 Task: Create a rule from the Routing list, Task moved to a section -> Set Priority in the project AgileGuru , set the section as To-Do and set the priority of the task as  High
Action: Mouse moved to (1052, 97)
Screenshot: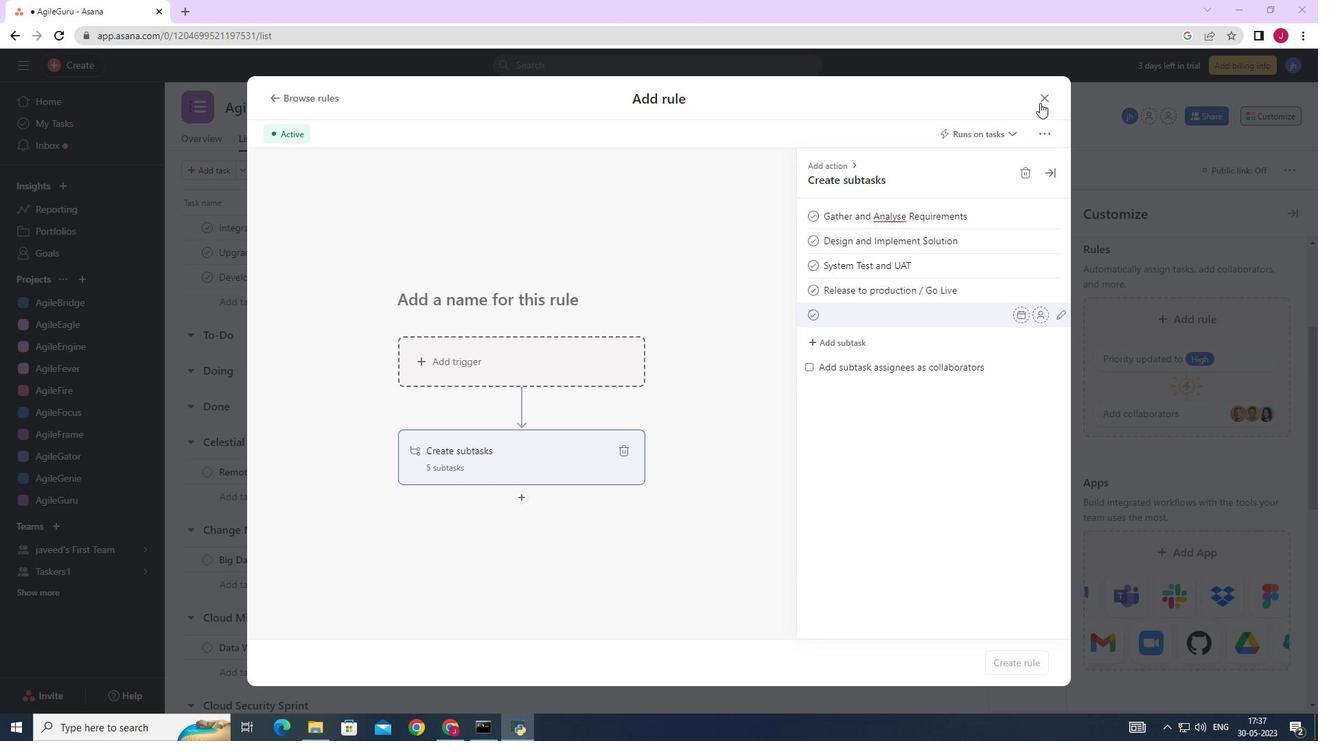 
Action: Mouse pressed left at (1052, 97)
Screenshot: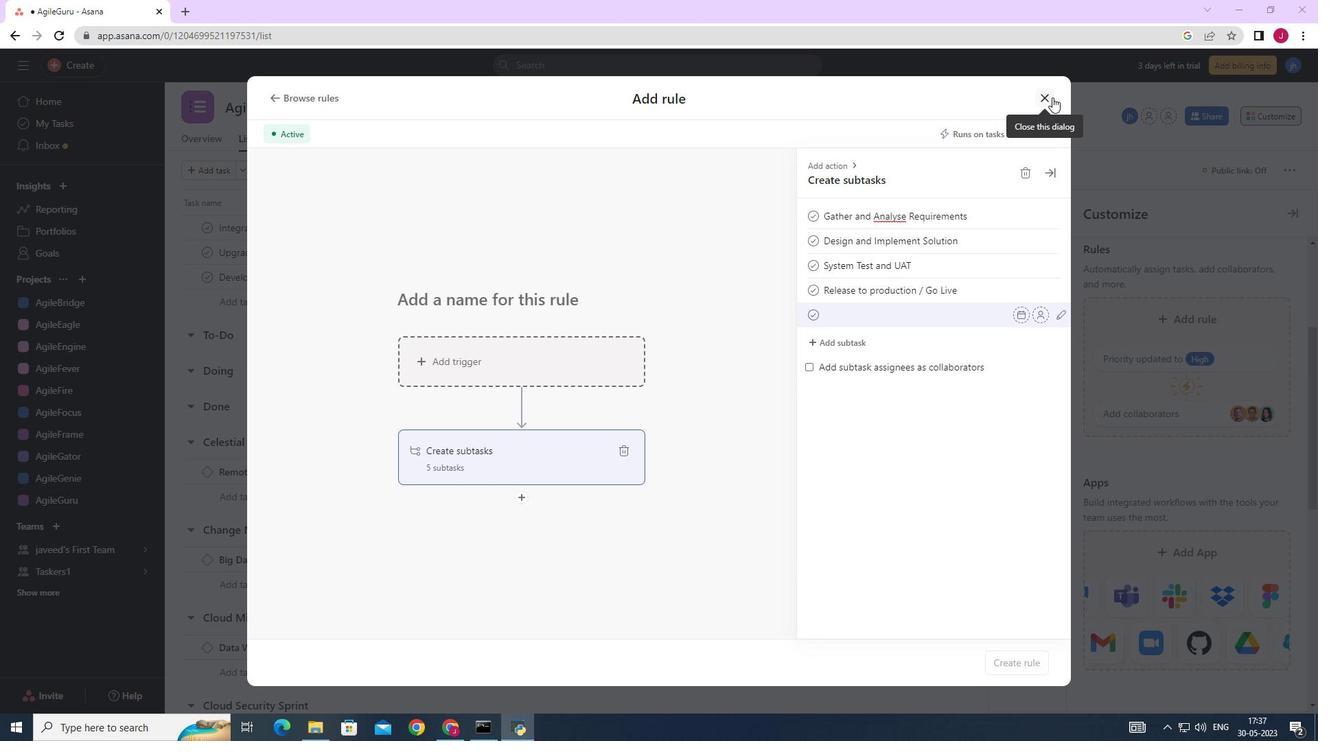 
Action: Mouse moved to (1276, 116)
Screenshot: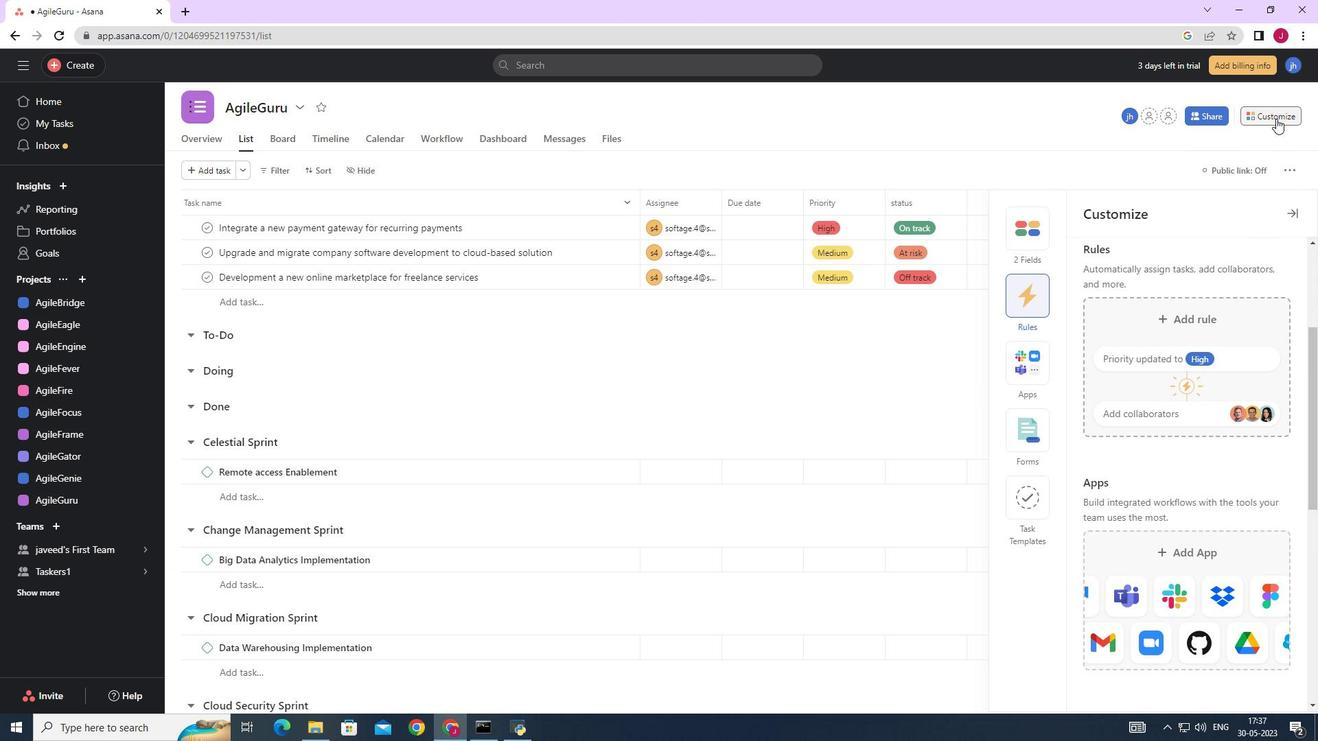
Action: Mouse pressed left at (1276, 116)
Screenshot: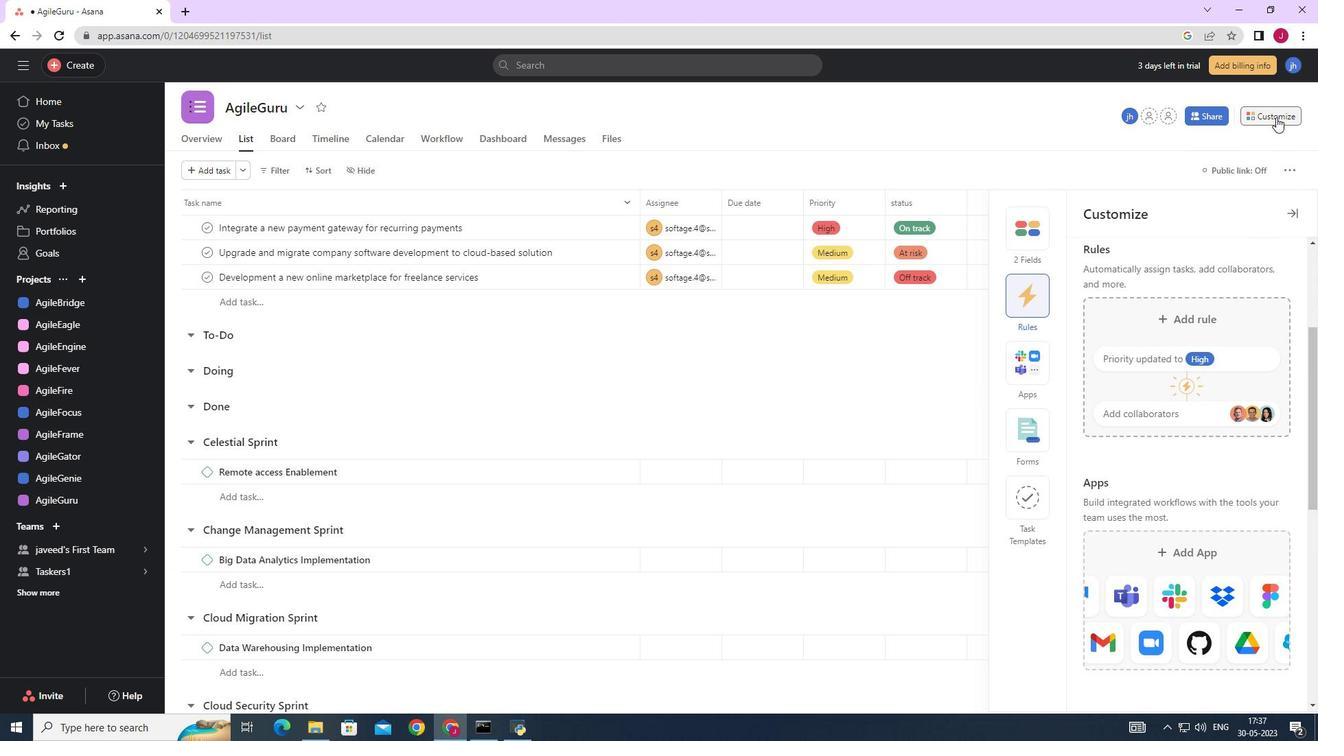
Action: Mouse moved to (1275, 115)
Screenshot: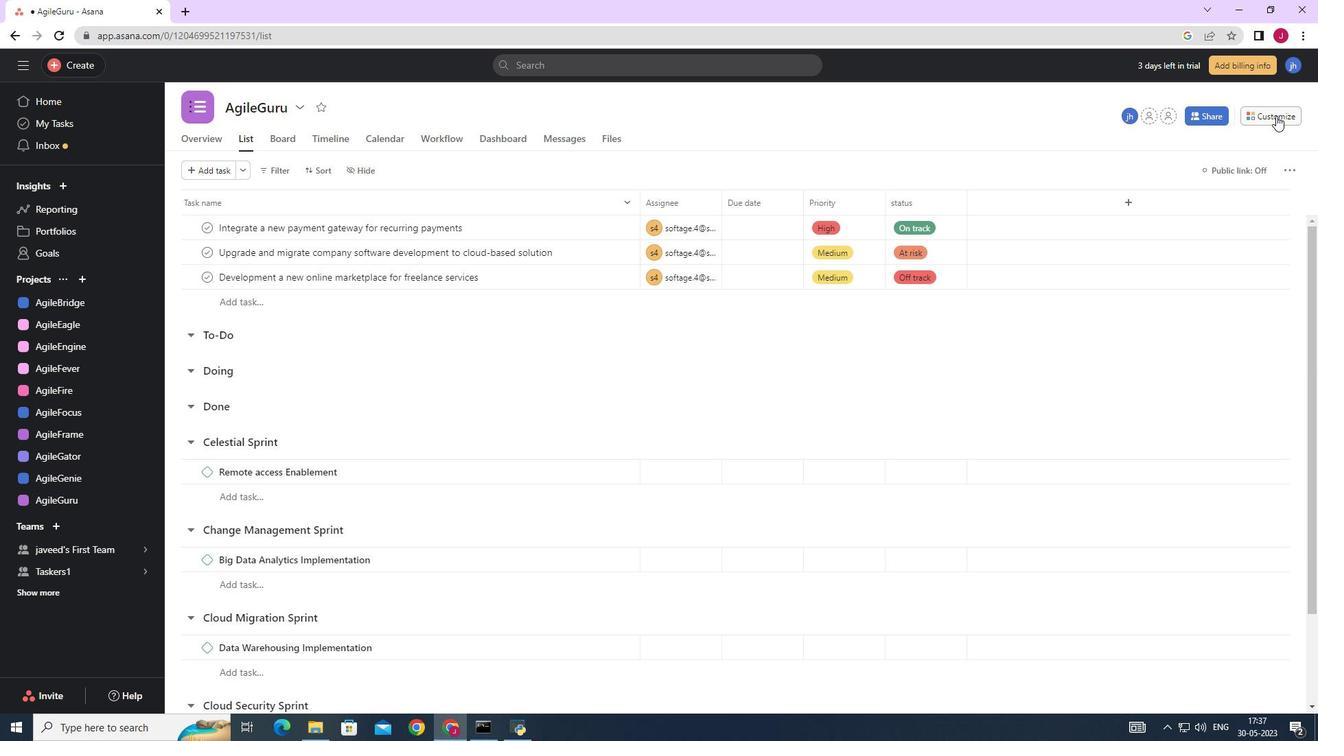 
Action: Mouse pressed left at (1275, 115)
Screenshot: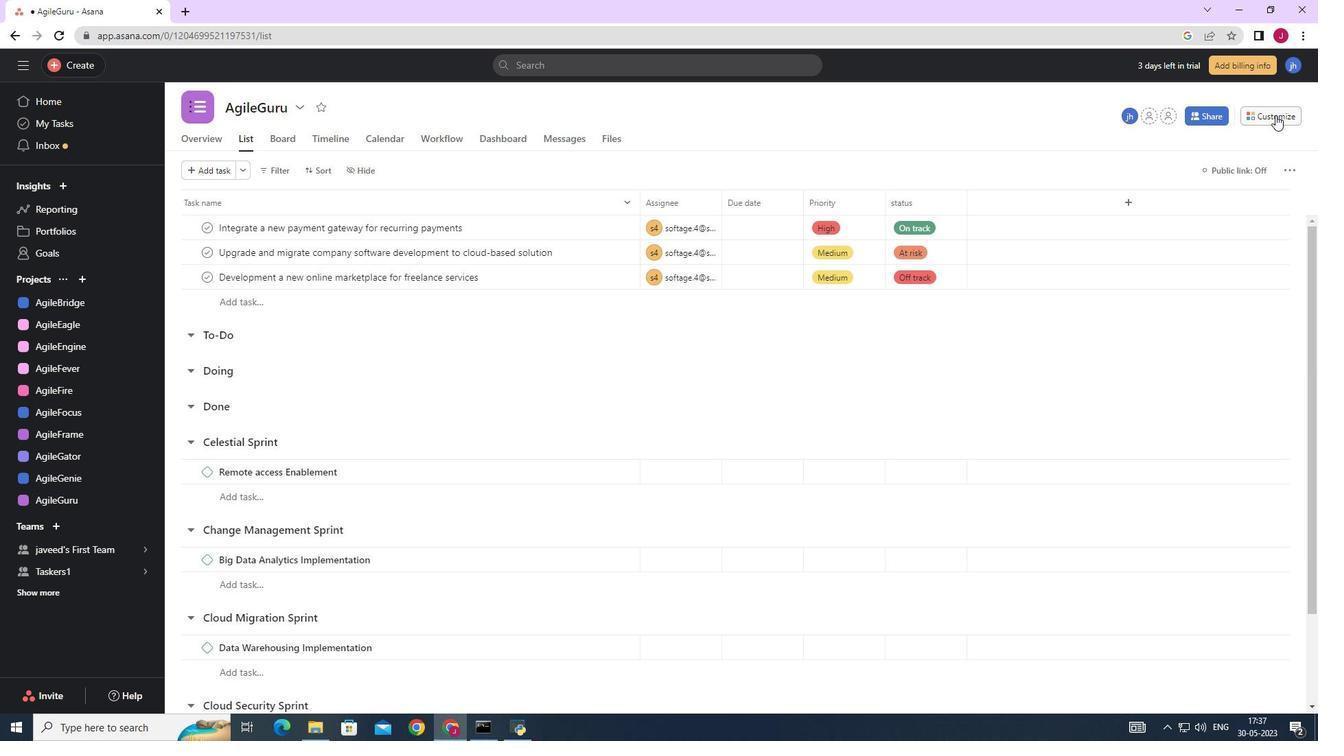 
Action: Mouse moved to (1027, 308)
Screenshot: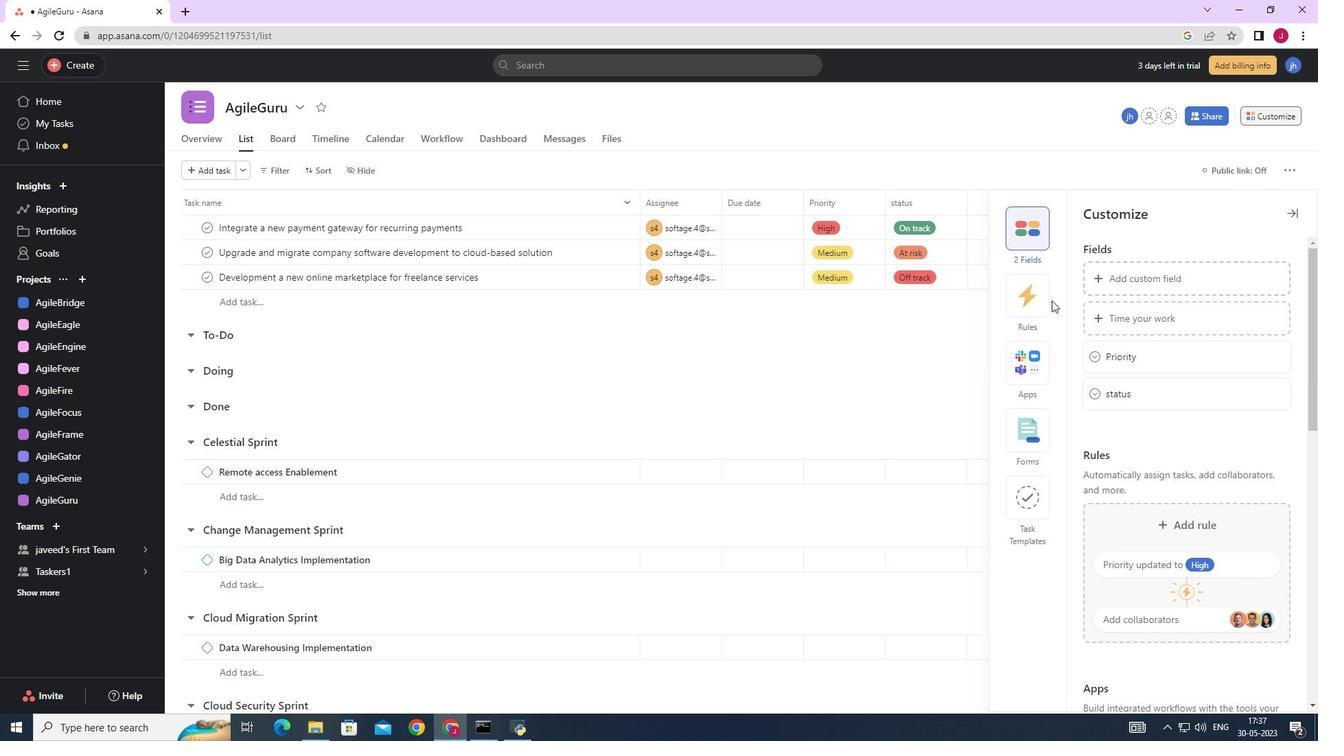 
Action: Mouse pressed left at (1027, 308)
Screenshot: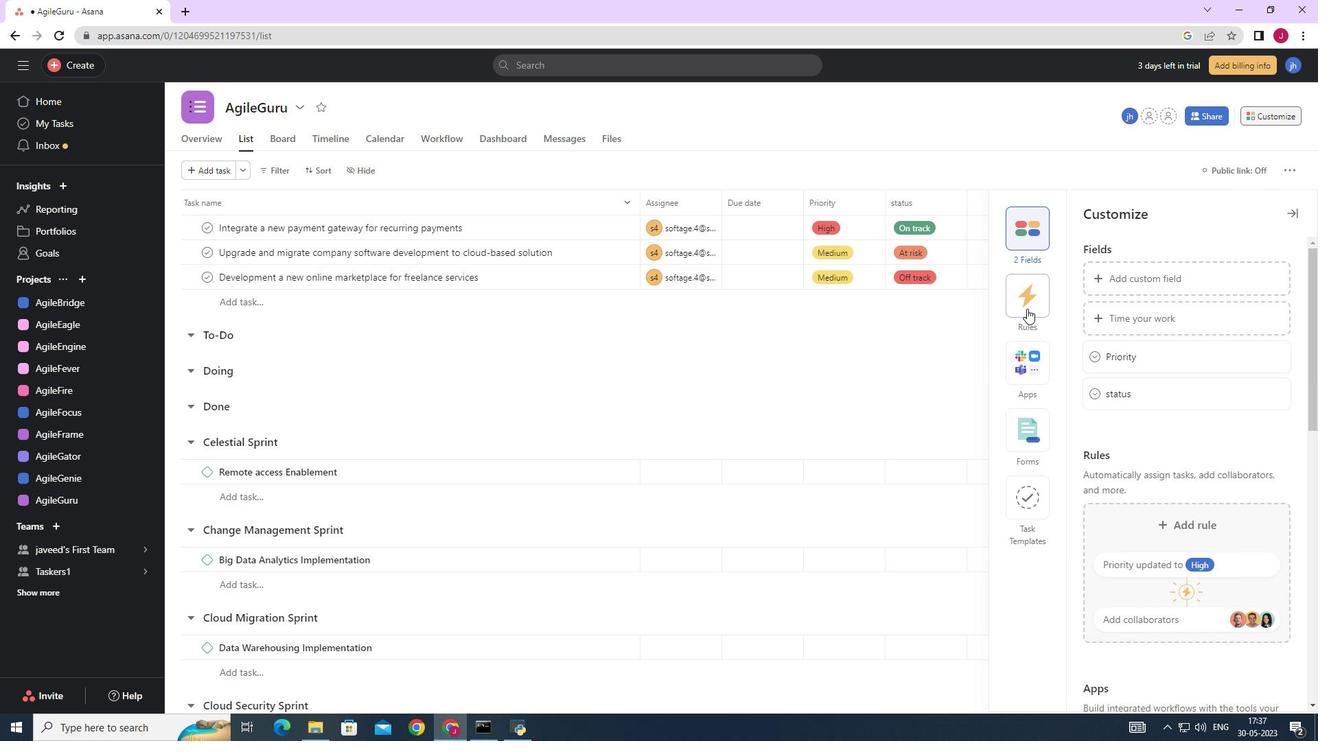 
Action: Mouse moved to (1137, 310)
Screenshot: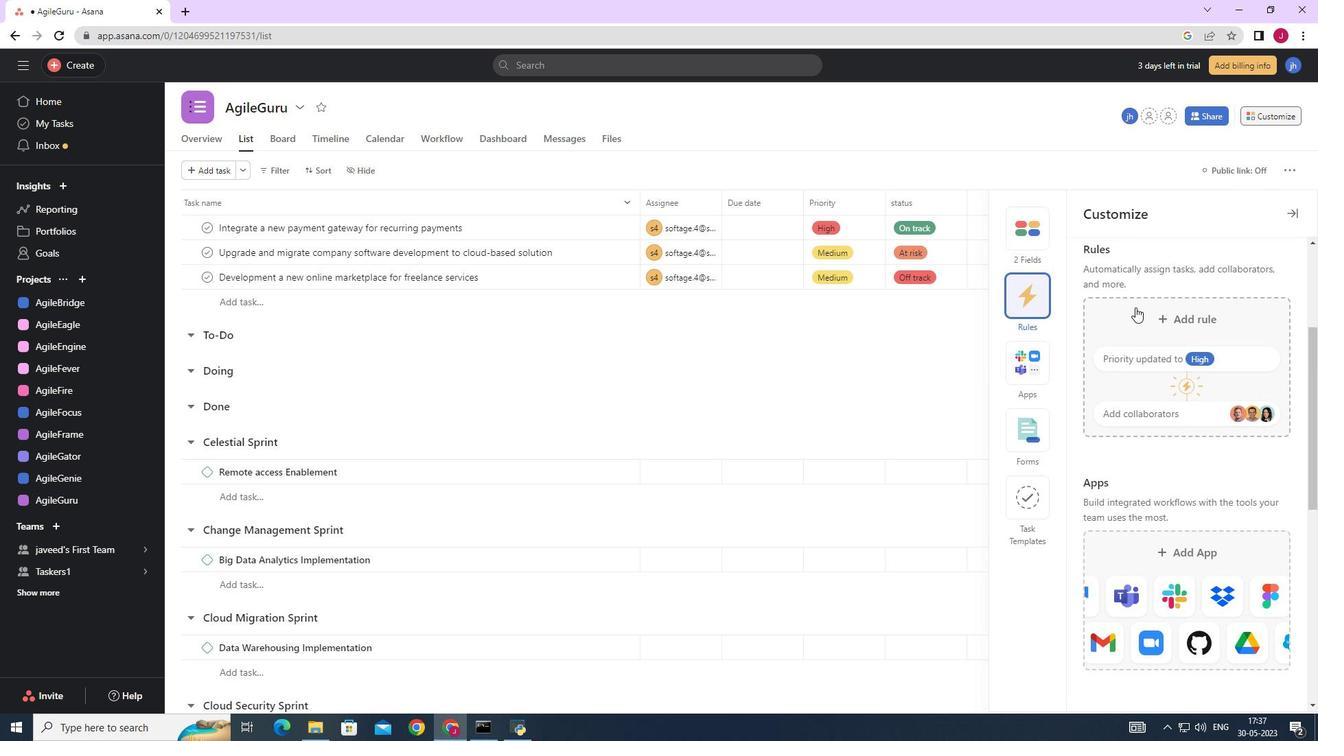 
Action: Mouse pressed left at (1137, 310)
Screenshot: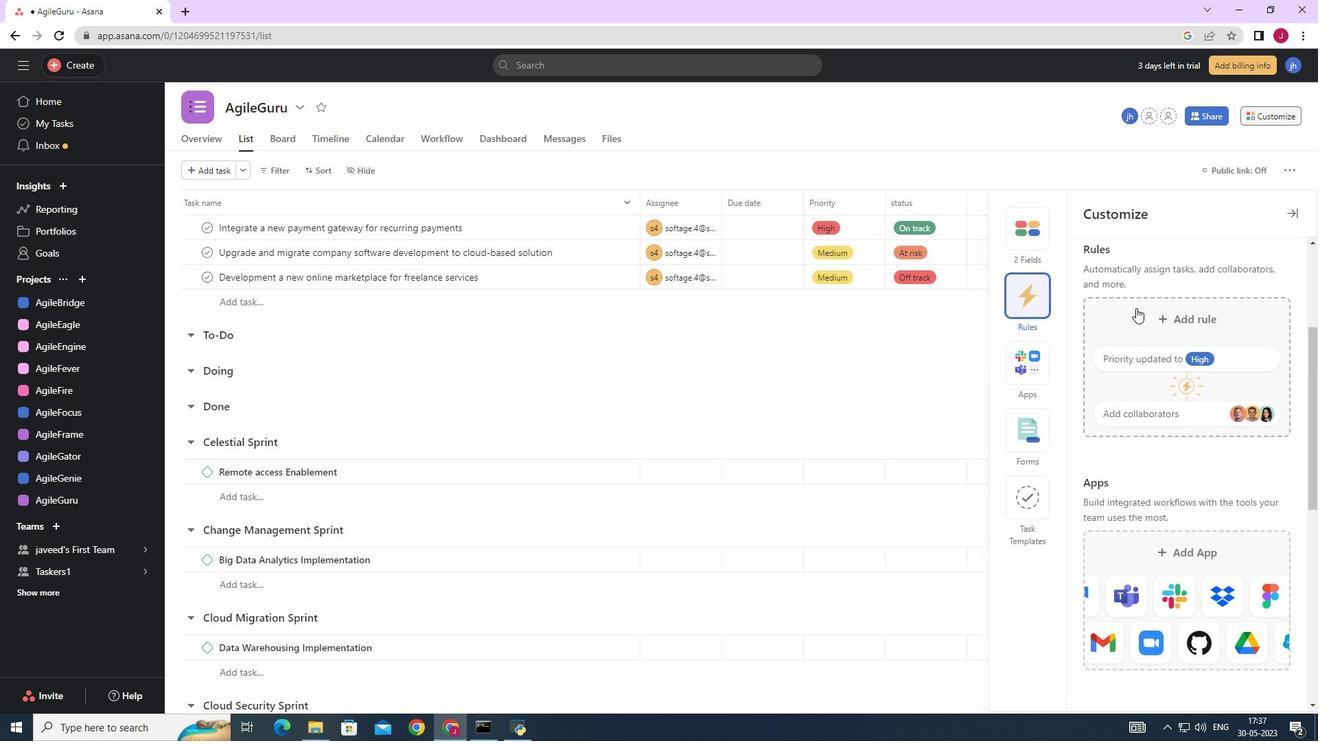 
Action: Mouse moved to (284, 179)
Screenshot: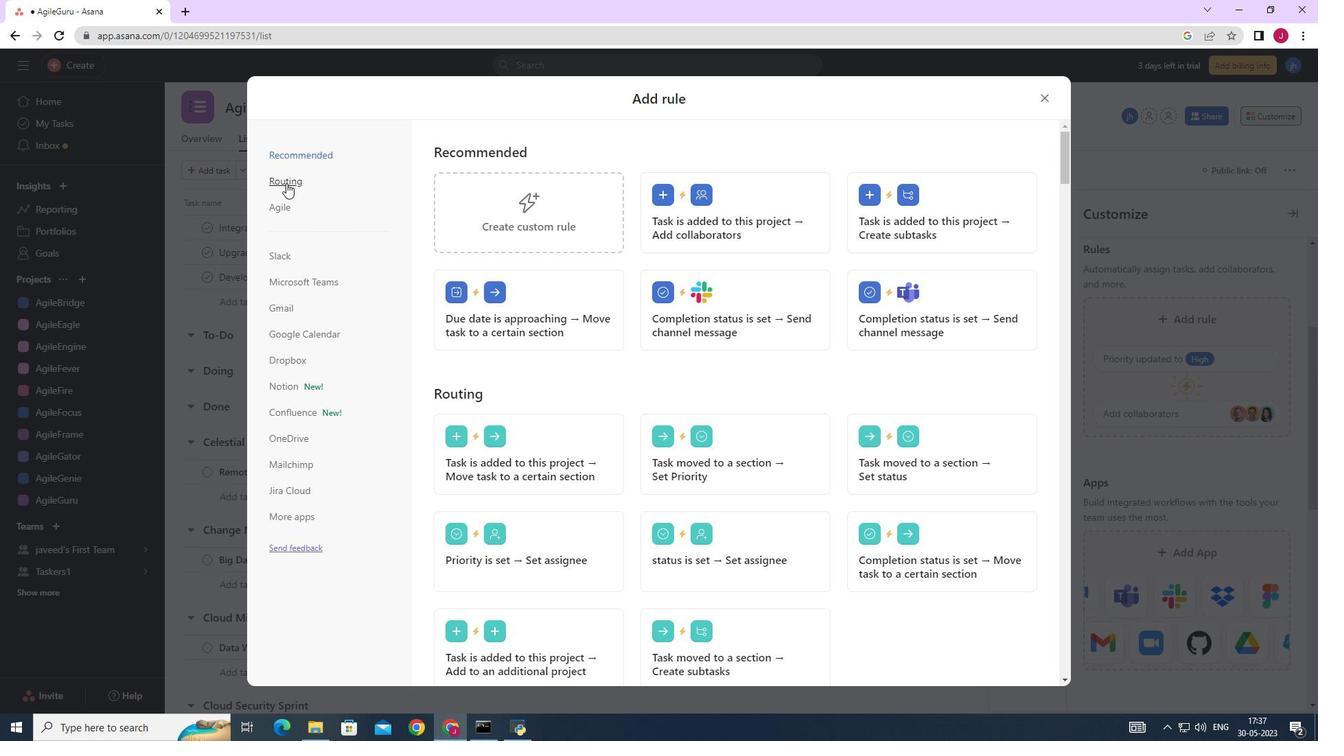 
Action: Mouse pressed left at (284, 179)
Screenshot: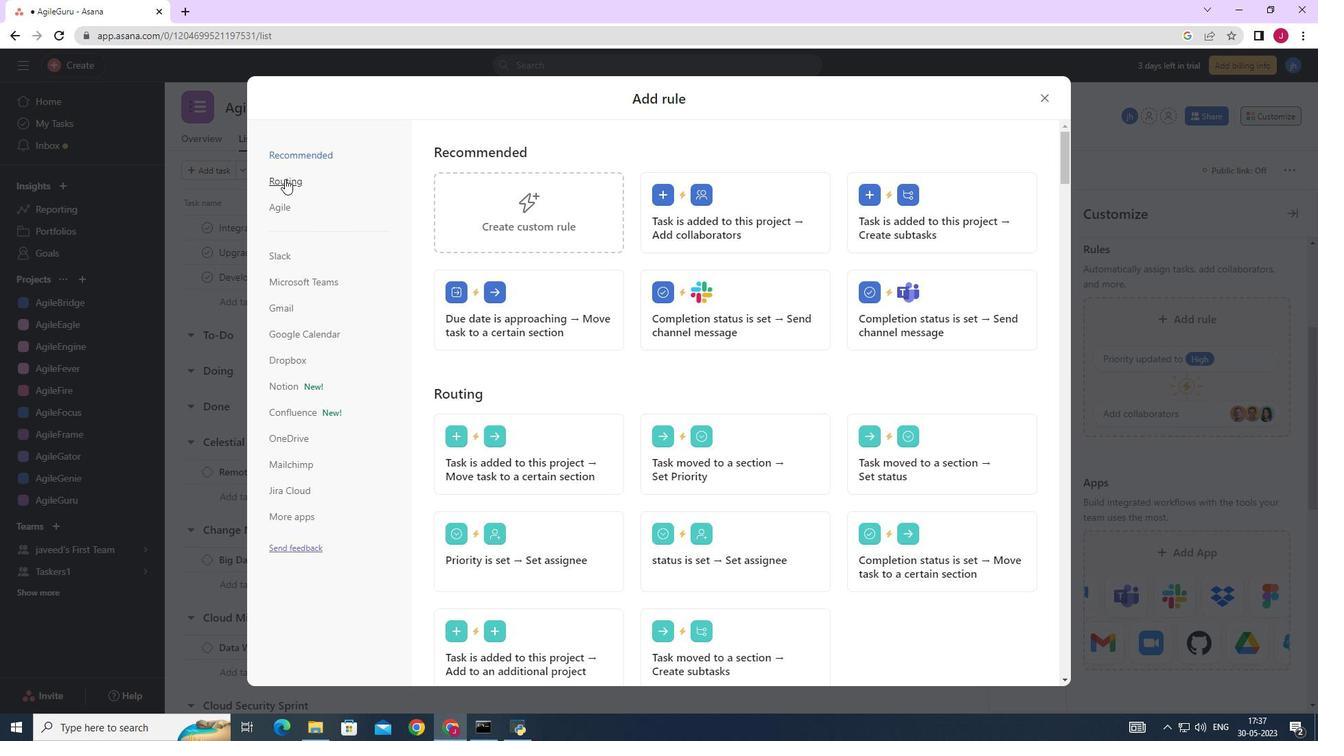 
Action: Mouse moved to (698, 230)
Screenshot: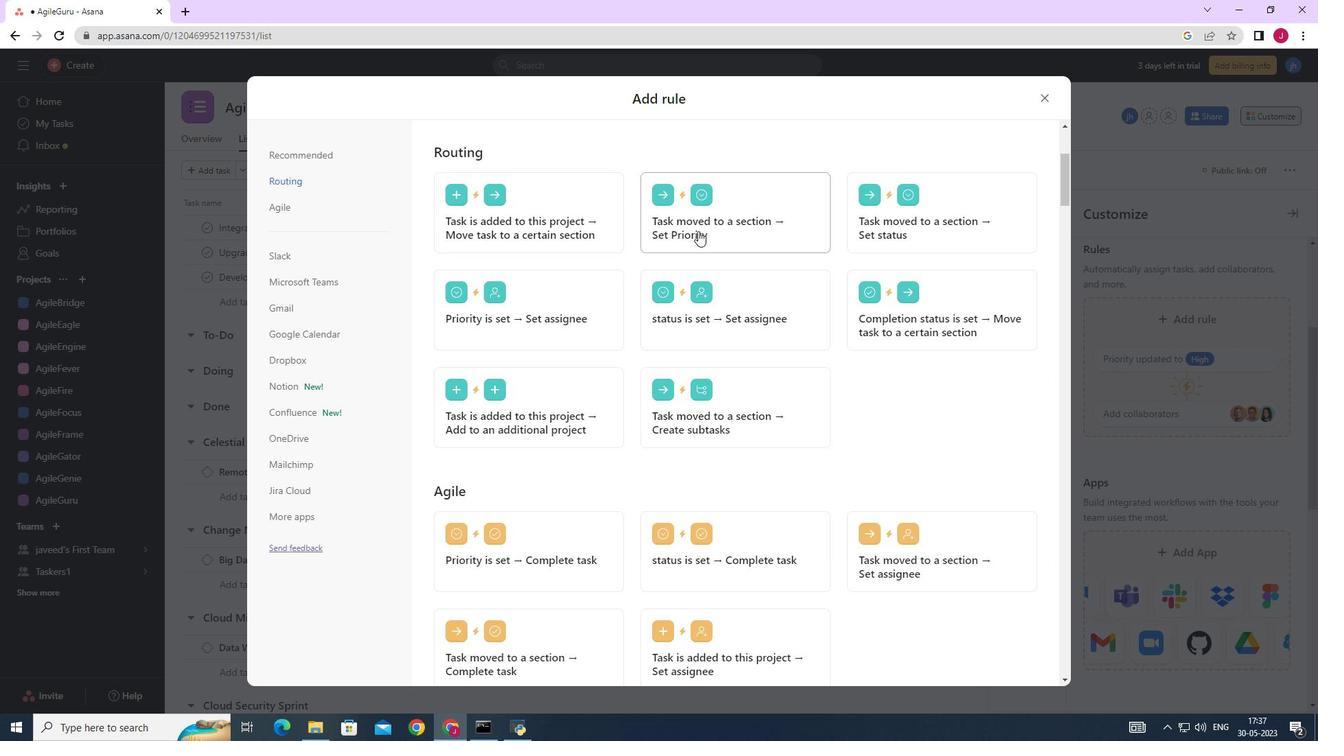 
Action: Mouse pressed left at (698, 230)
Screenshot: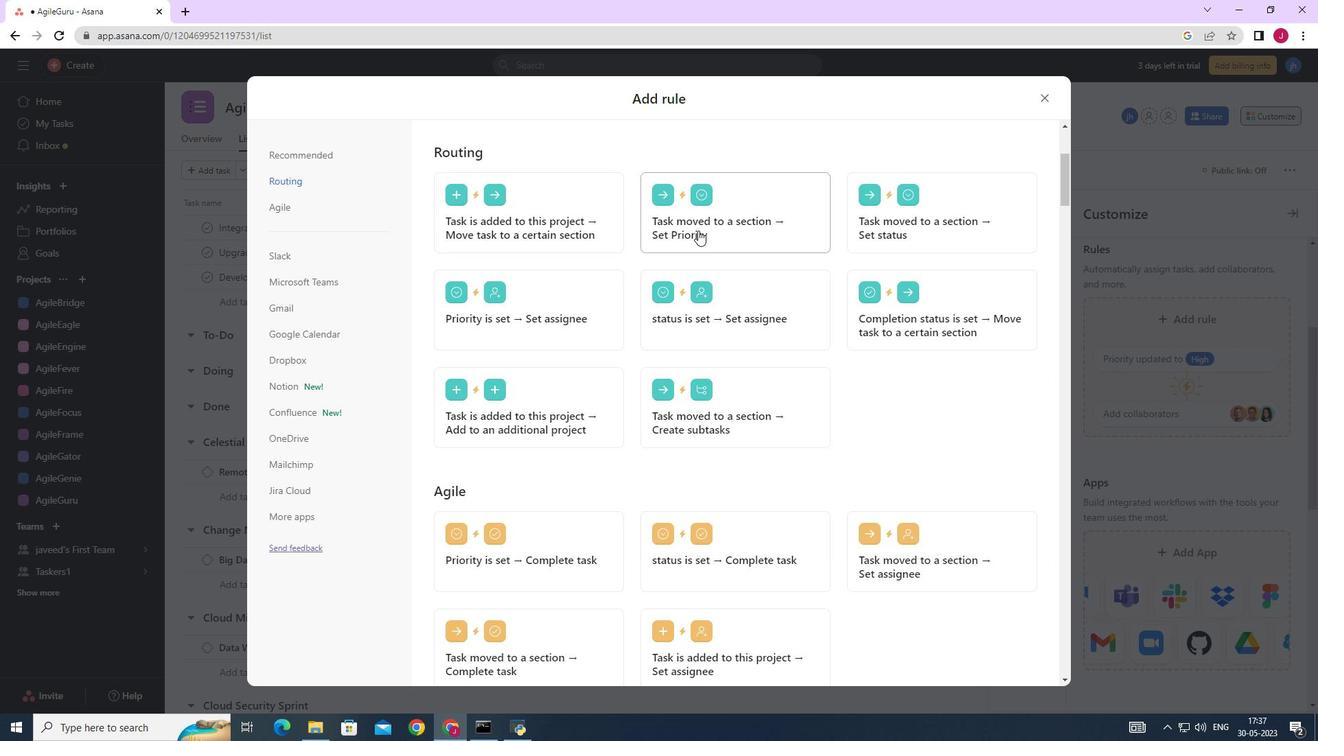 
Action: Mouse moved to (500, 369)
Screenshot: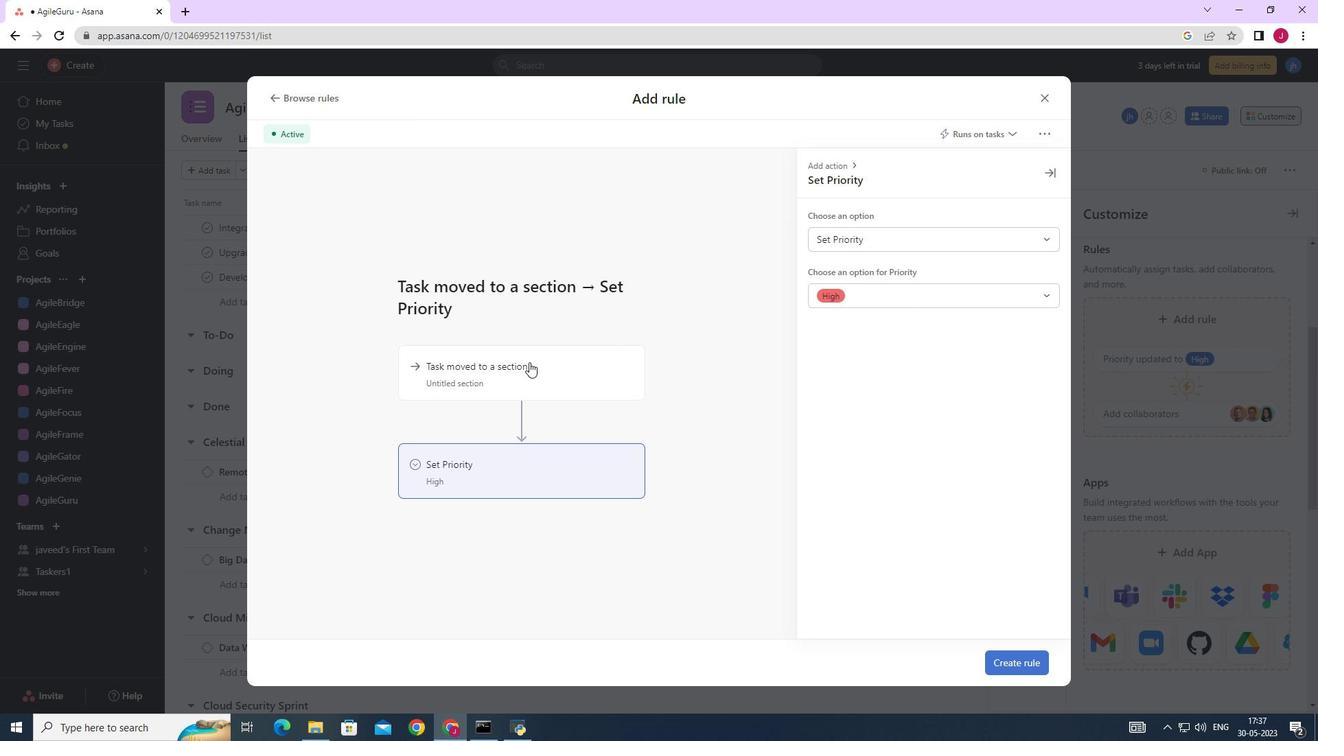 
Action: Mouse pressed left at (500, 369)
Screenshot: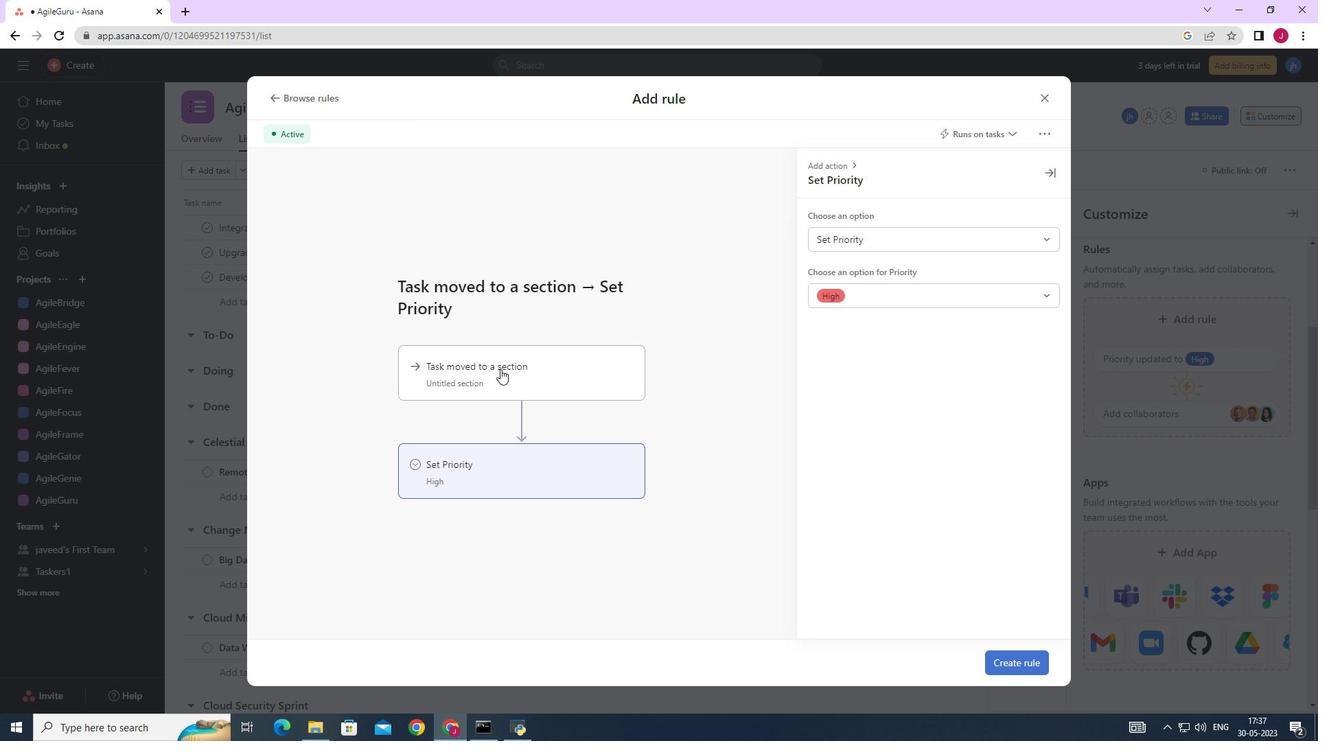 
Action: Mouse moved to (852, 235)
Screenshot: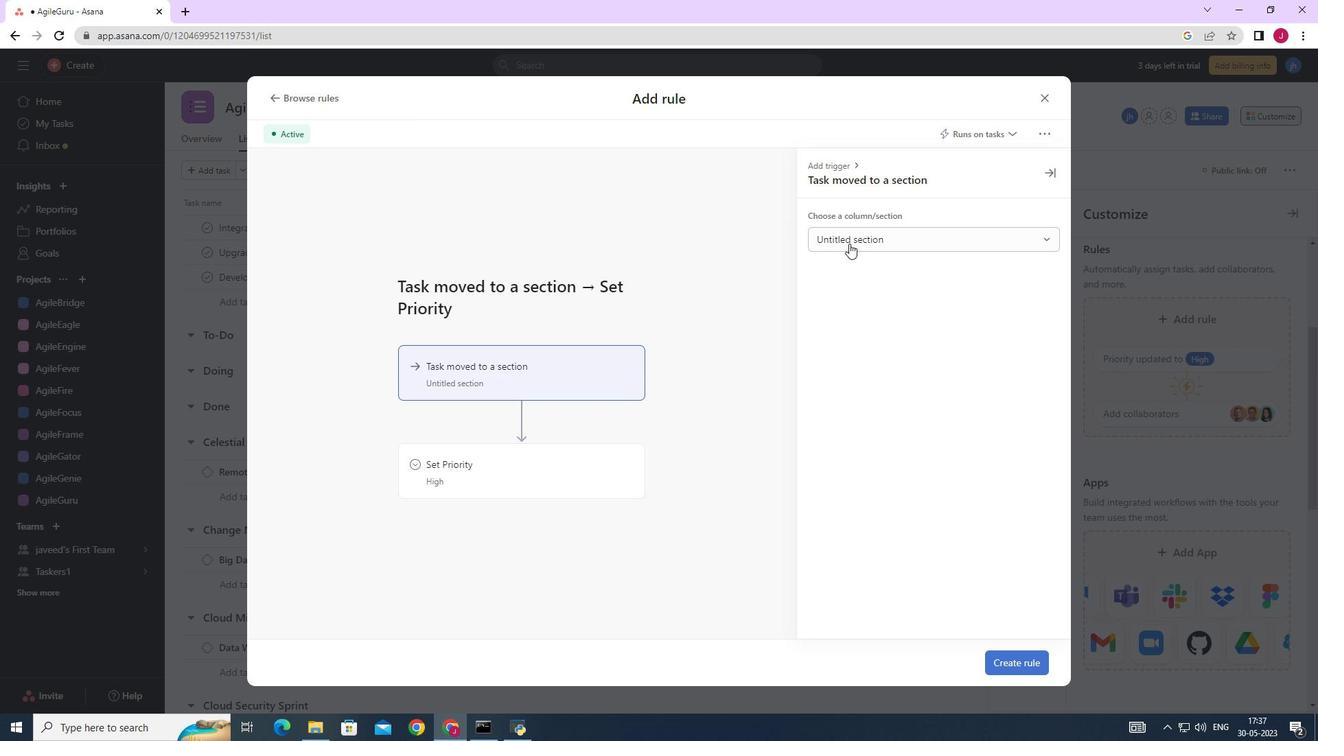 
Action: Mouse pressed left at (852, 235)
Screenshot: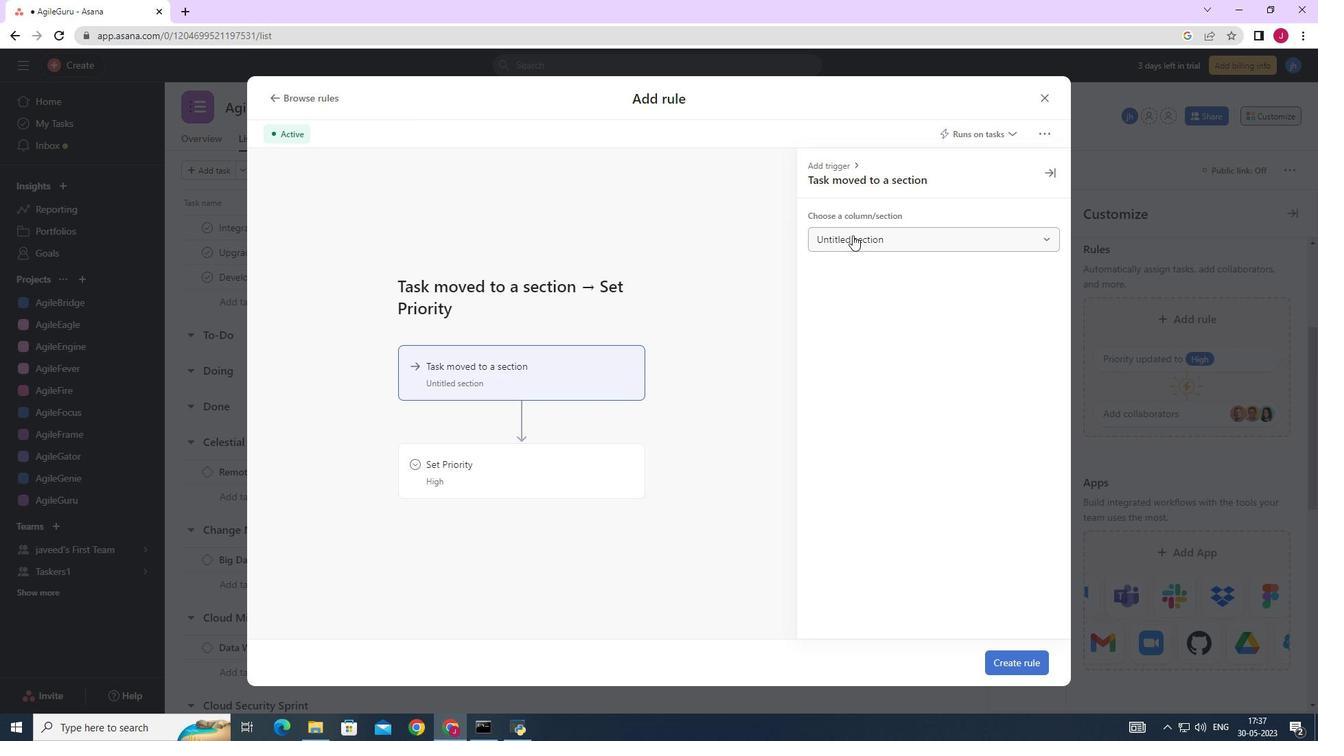 
Action: Mouse moved to (852, 297)
Screenshot: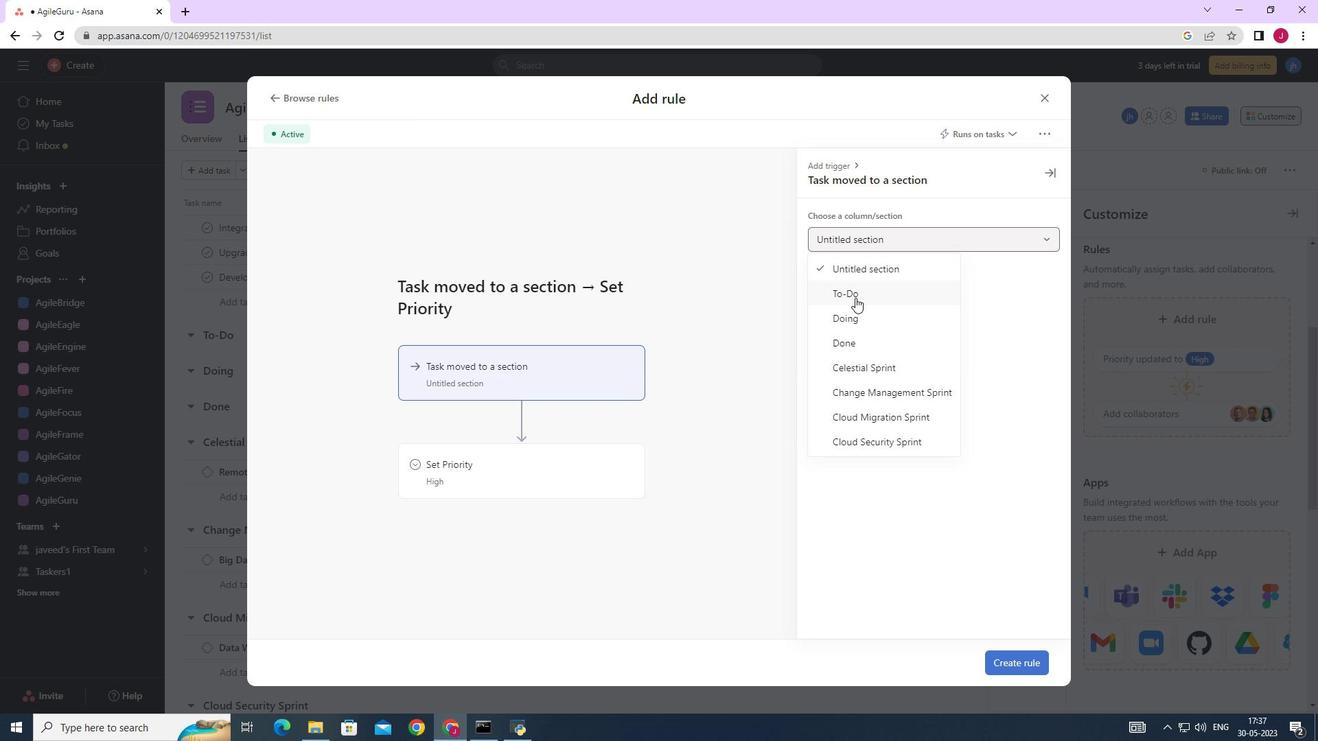
Action: Mouse pressed left at (852, 297)
Screenshot: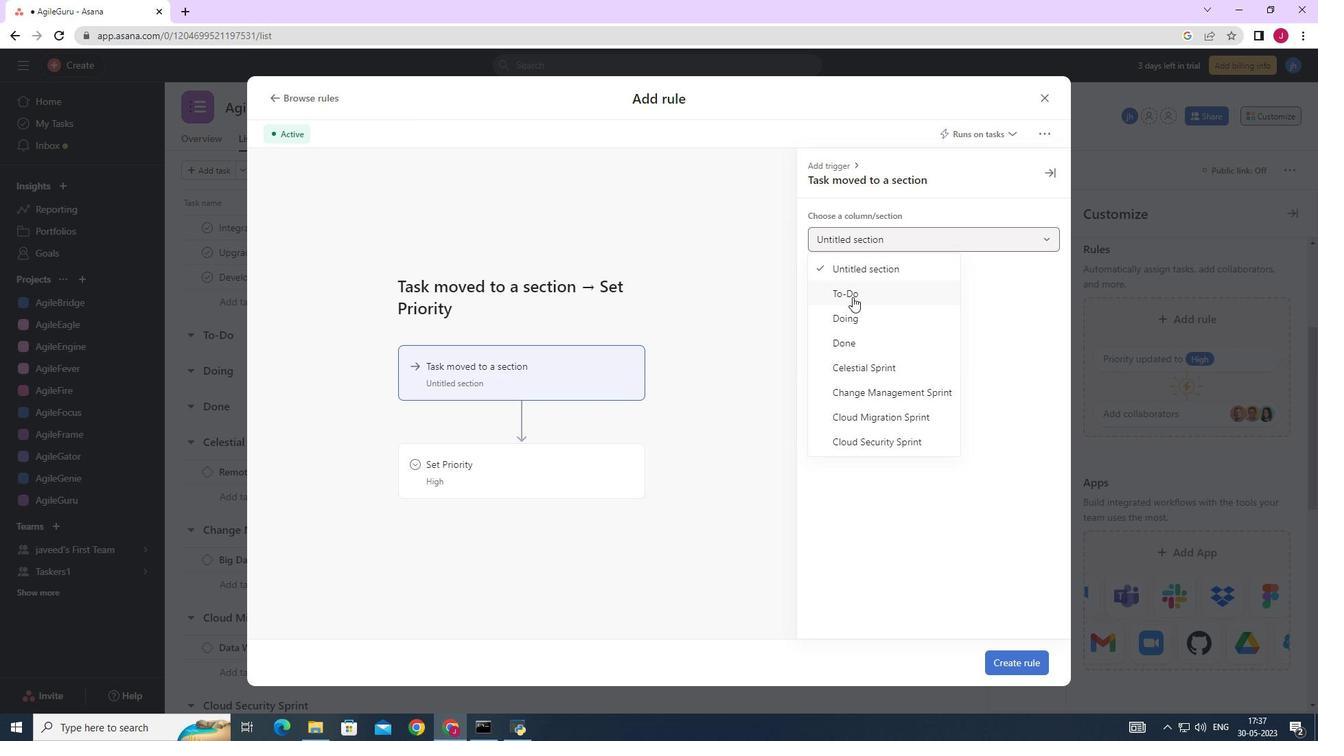 
Action: Mouse moved to (507, 442)
Screenshot: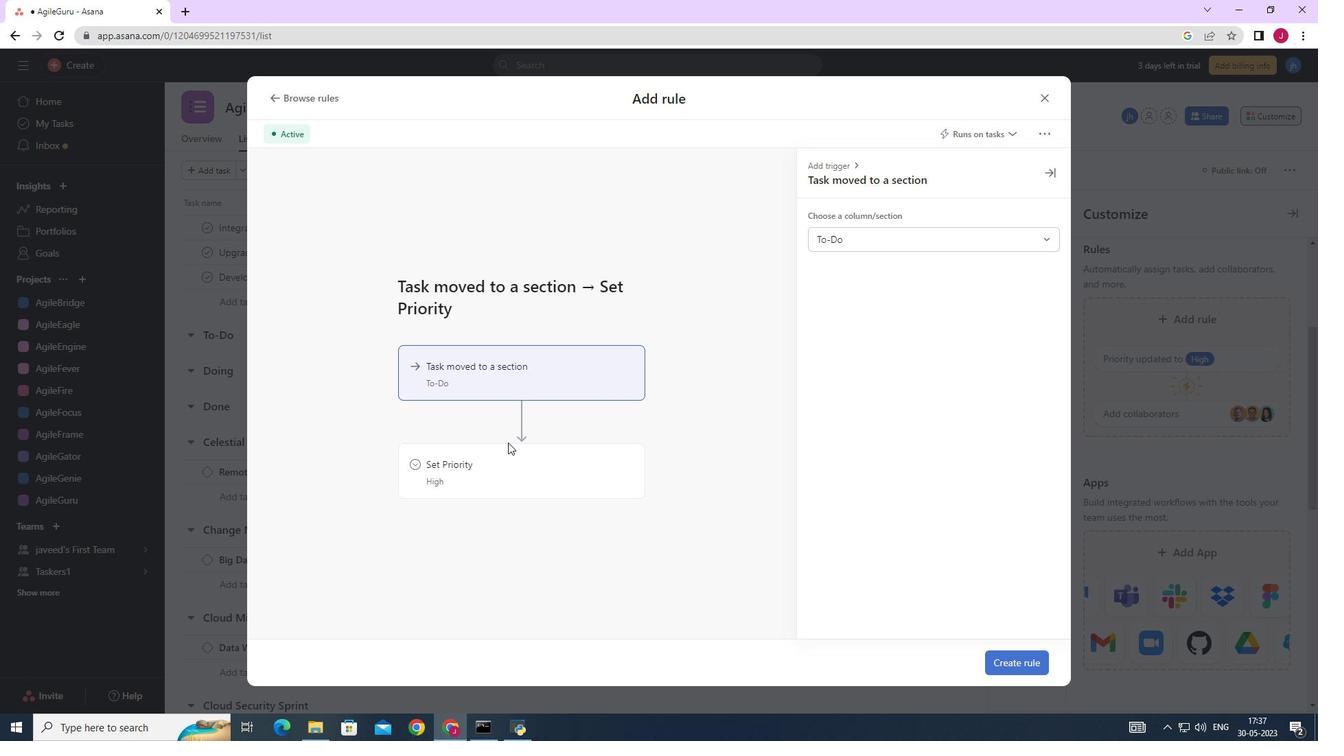 
Action: Mouse pressed left at (507, 442)
Screenshot: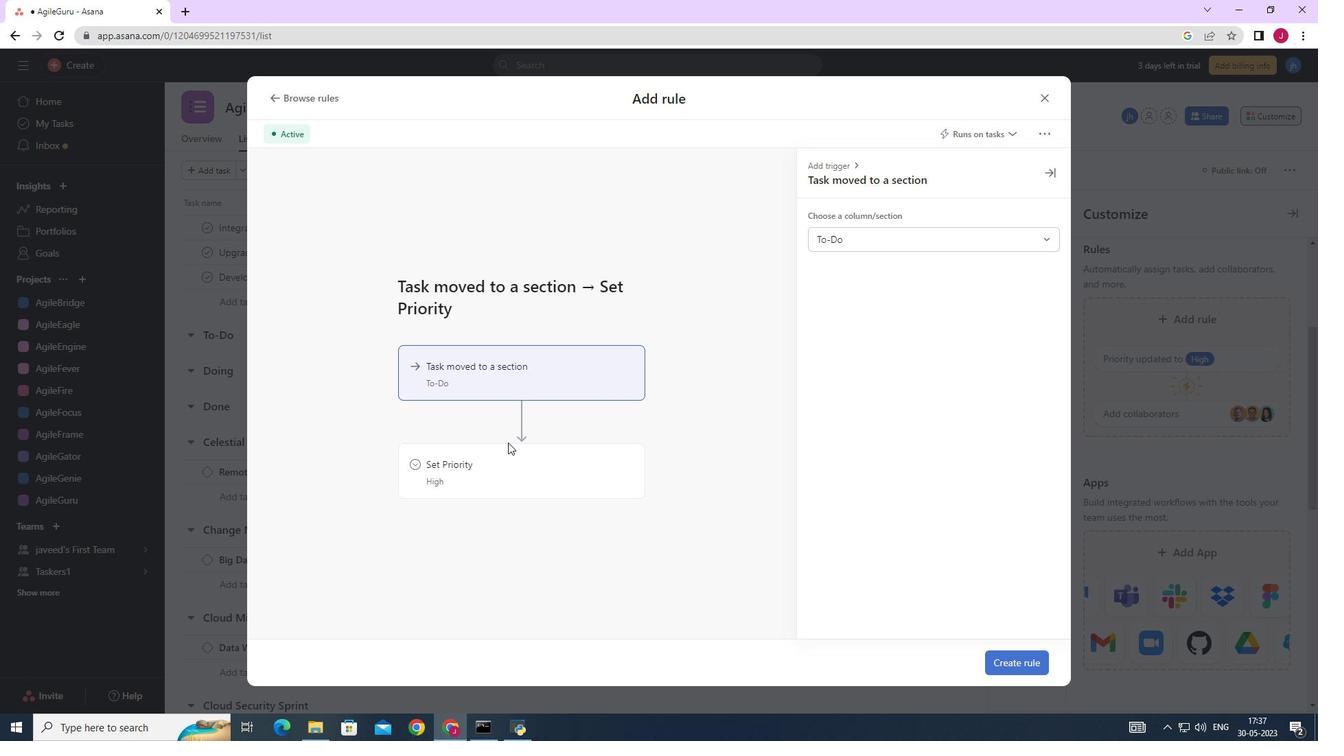 
Action: Mouse moved to (596, 473)
Screenshot: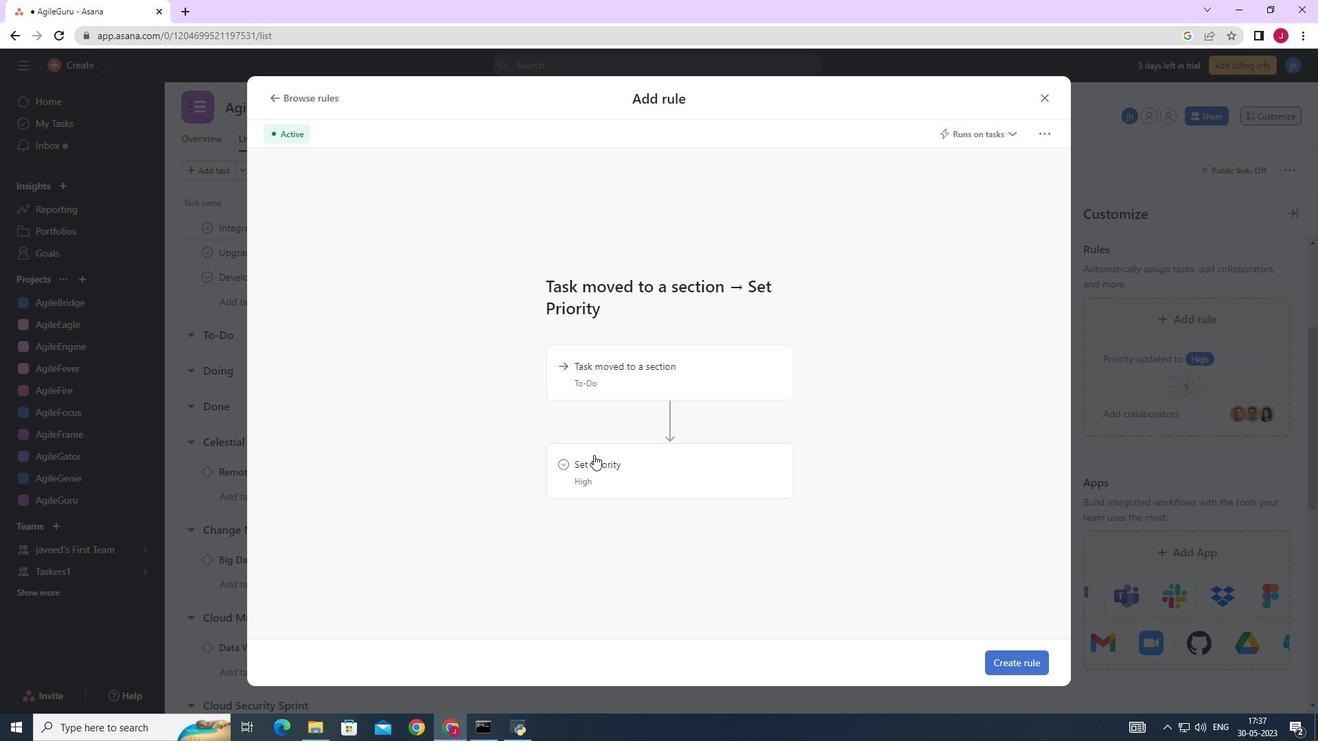 
Action: Mouse pressed left at (596, 473)
Screenshot: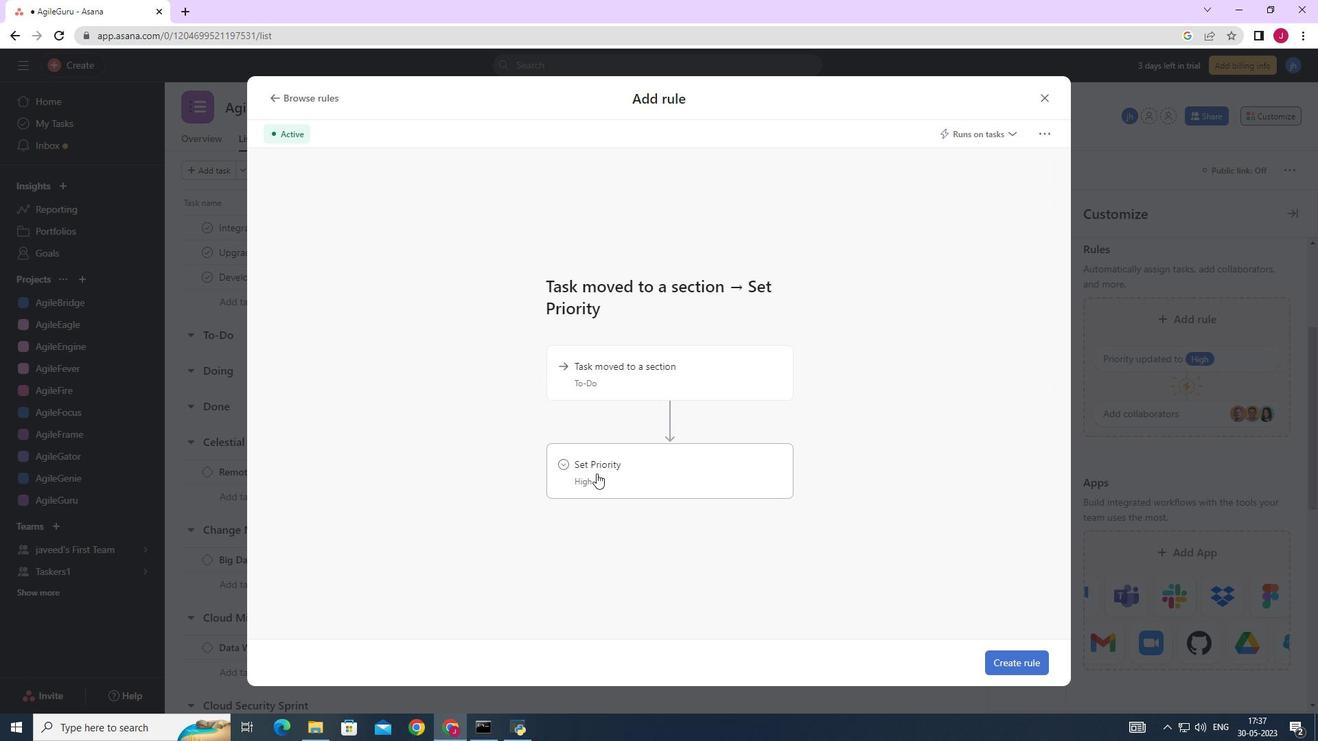 
Action: Mouse moved to (887, 240)
Screenshot: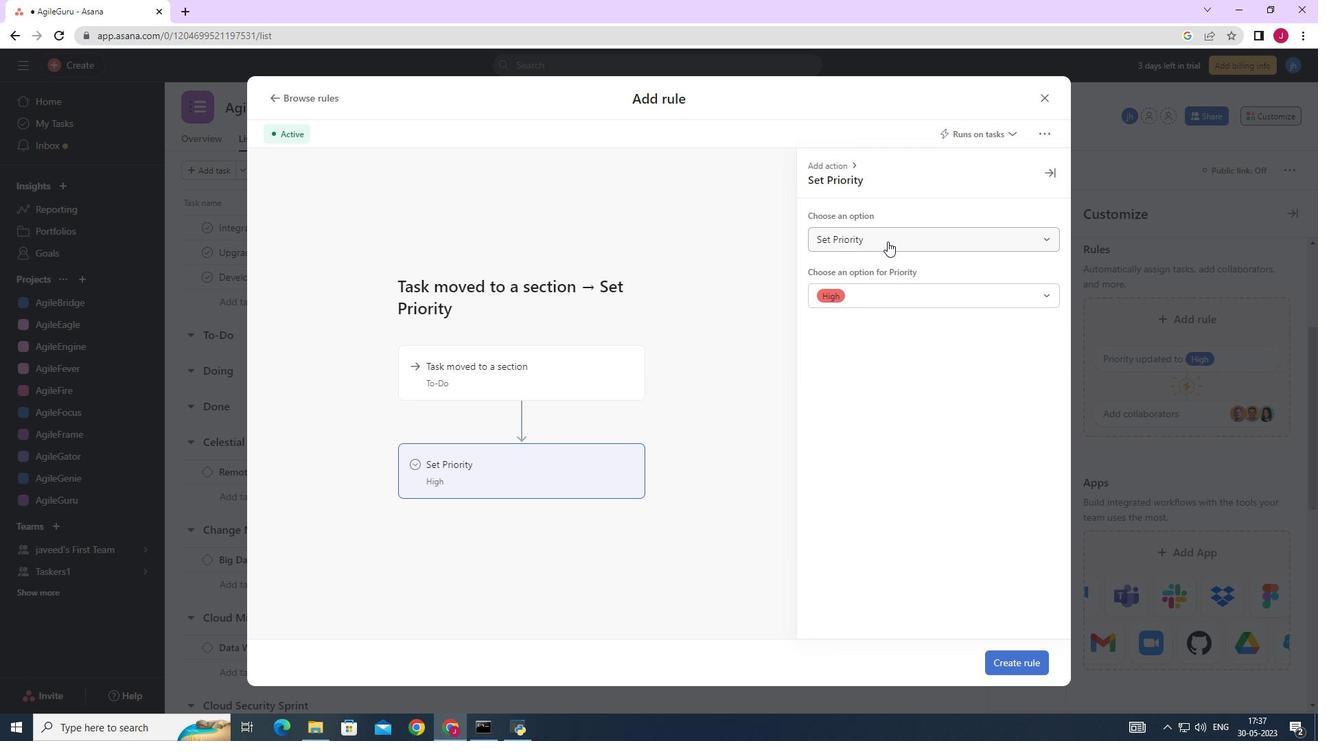 
Action: Mouse pressed left at (887, 240)
Screenshot: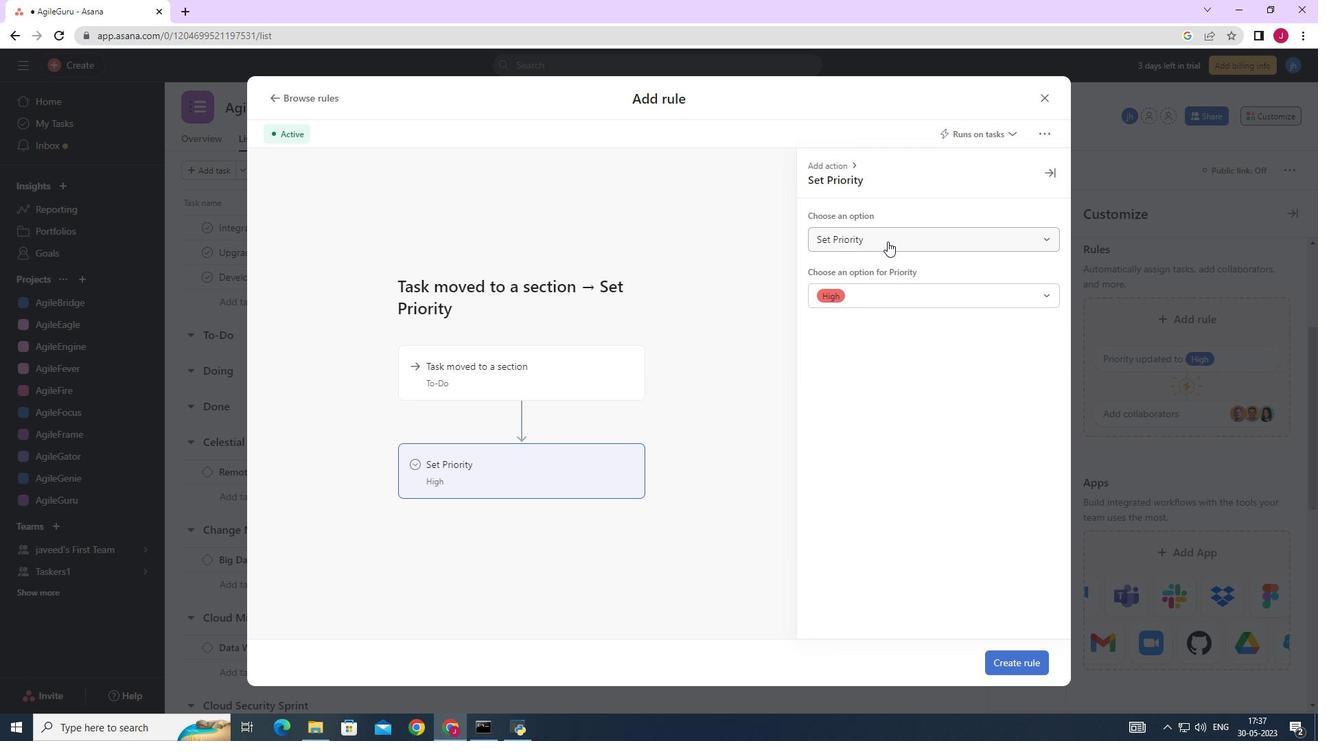 
Action: Mouse moved to (859, 271)
Screenshot: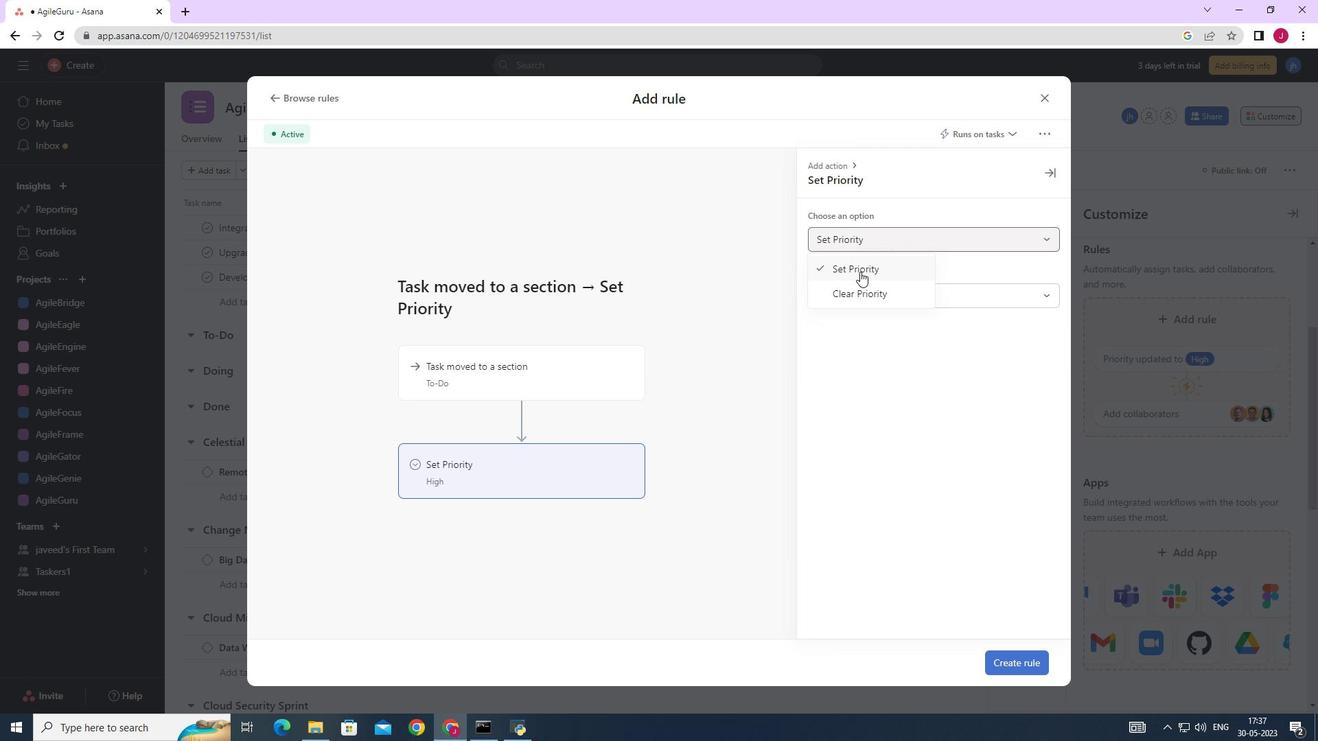 
Action: Mouse pressed left at (859, 271)
Screenshot: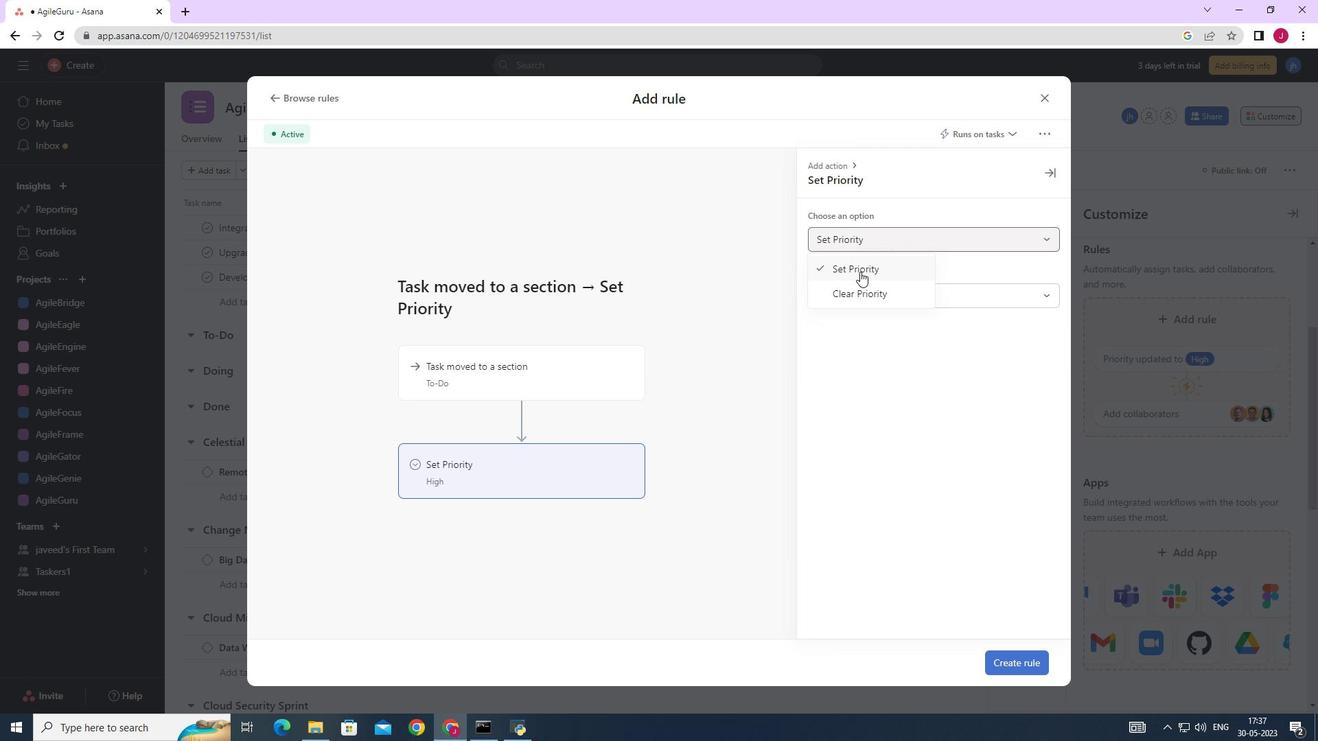 
Action: Mouse moved to (842, 294)
Screenshot: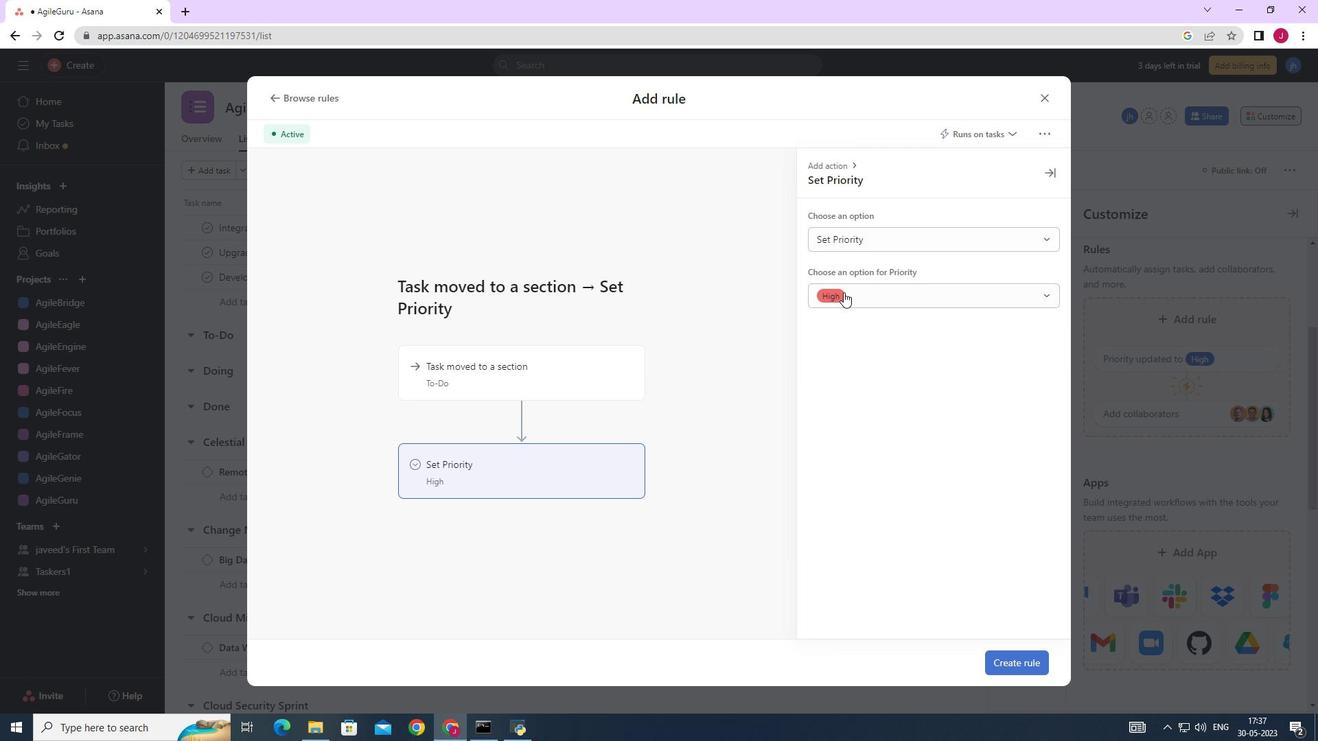 
Action: Mouse pressed left at (842, 294)
Screenshot: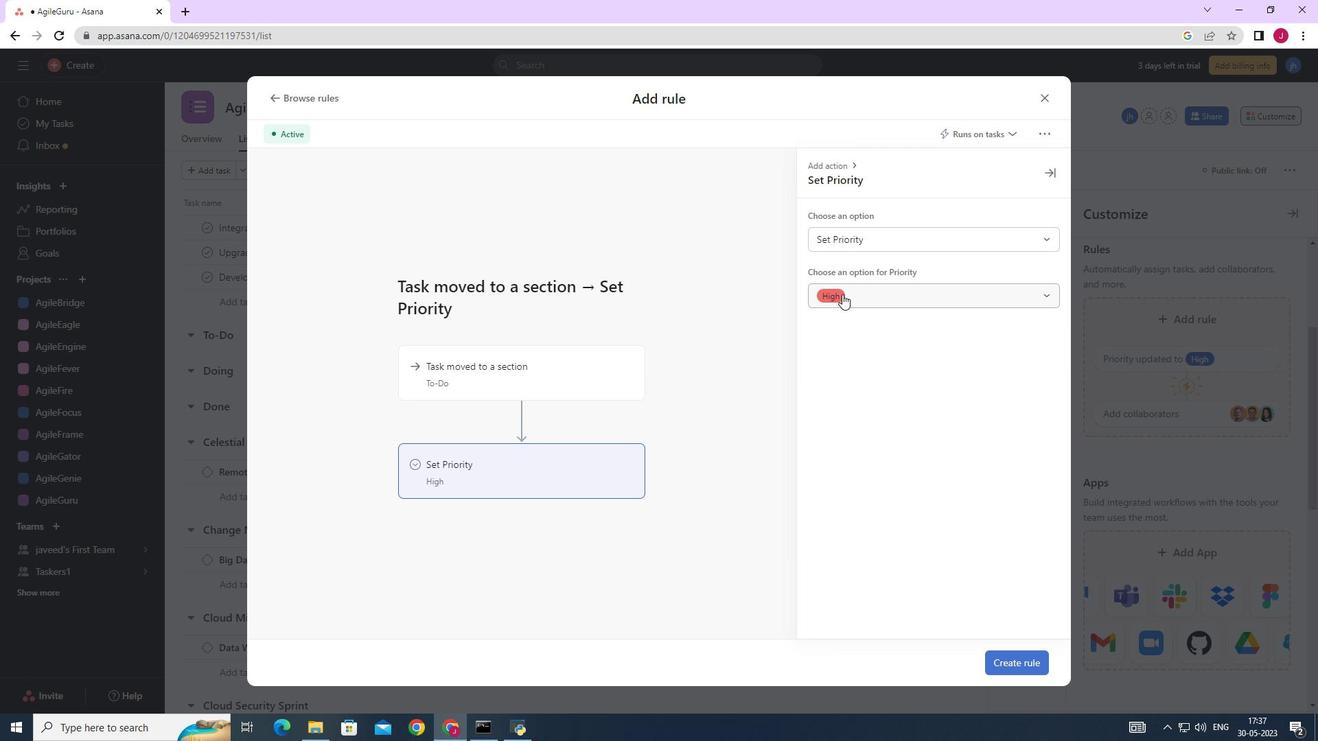 
Action: Mouse moved to (832, 322)
Screenshot: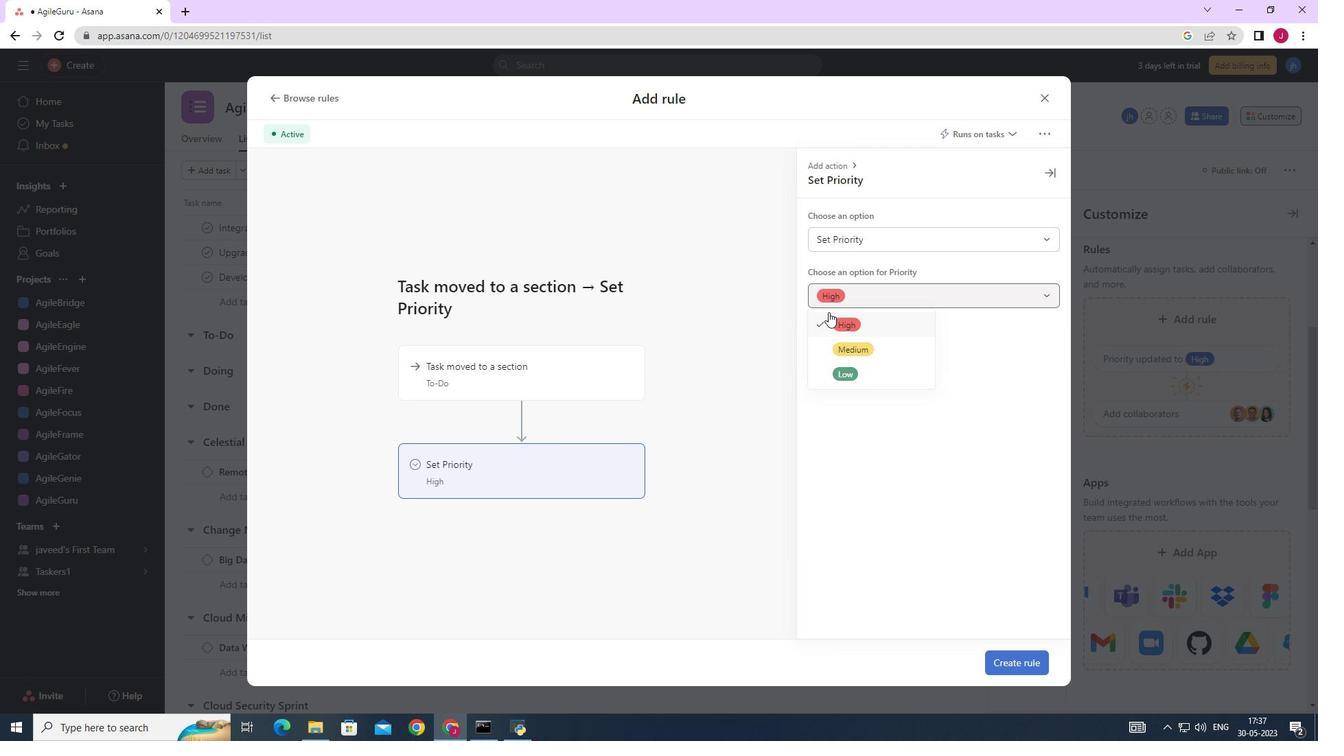 
Action: Mouse pressed left at (832, 322)
Screenshot: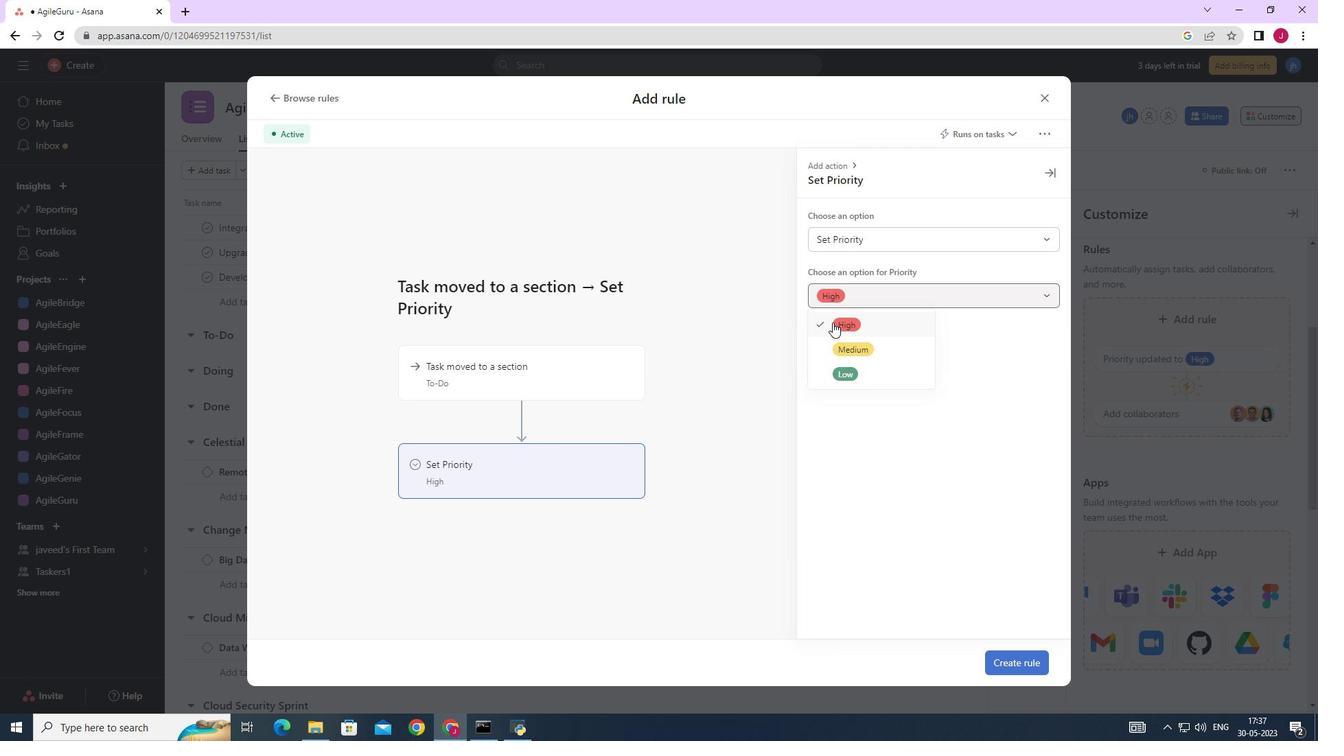 
Action: Mouse moved to (1027, 664)
Screenshot: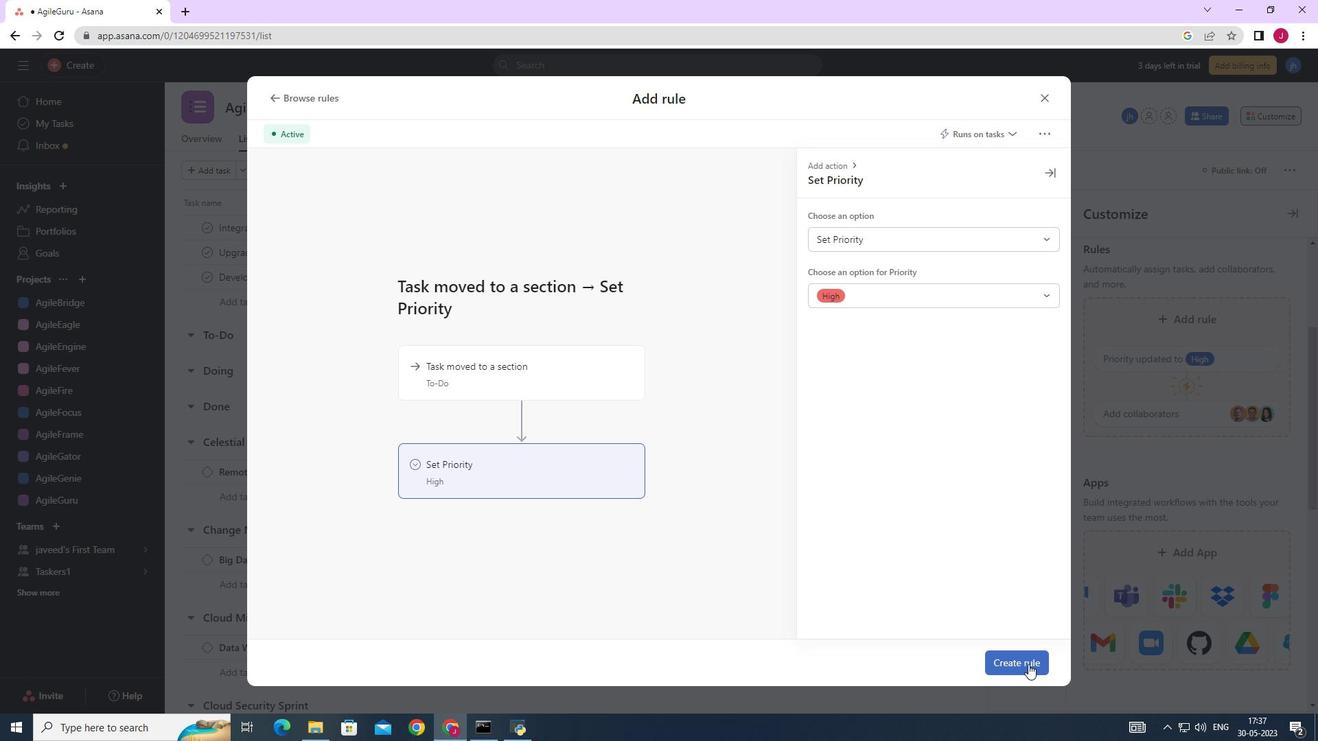 
Action: Mouse pressed left at (1027, 664)
Screenshot: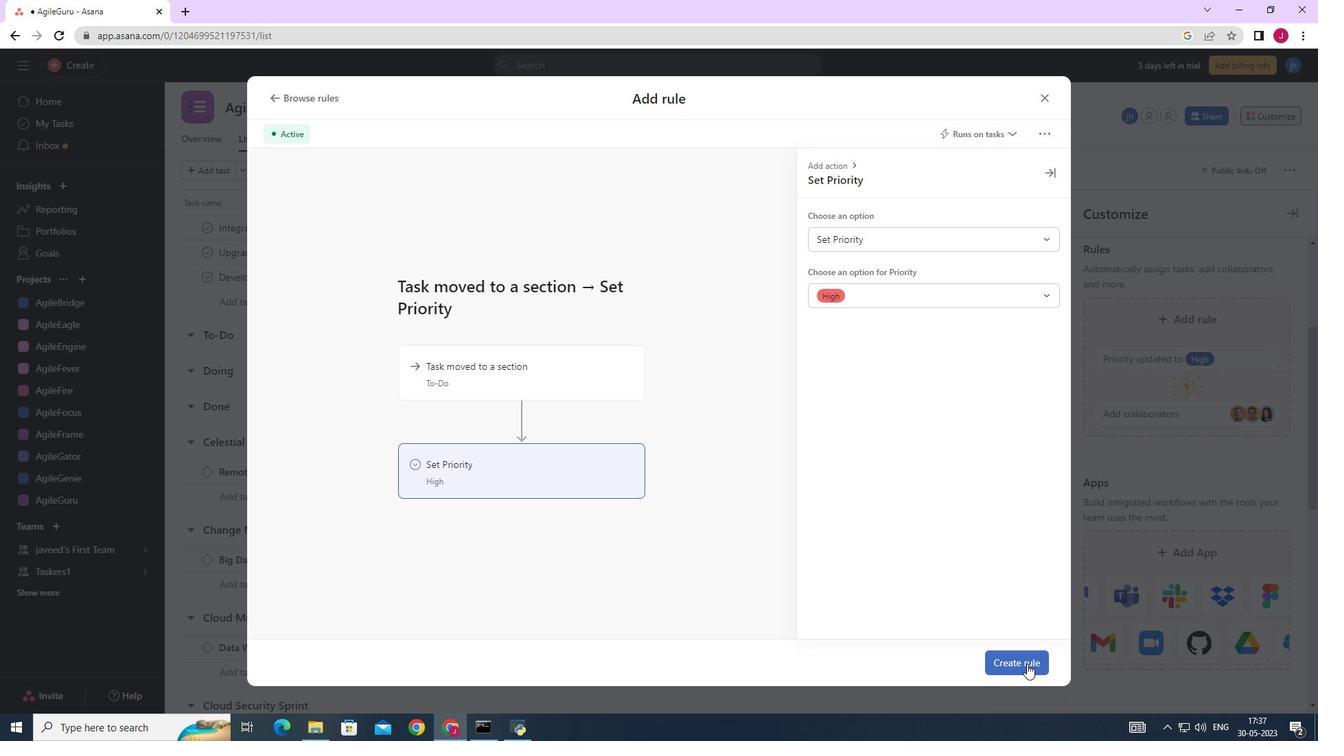 
Action: Mouse moved to (949, 556)
Screenshot: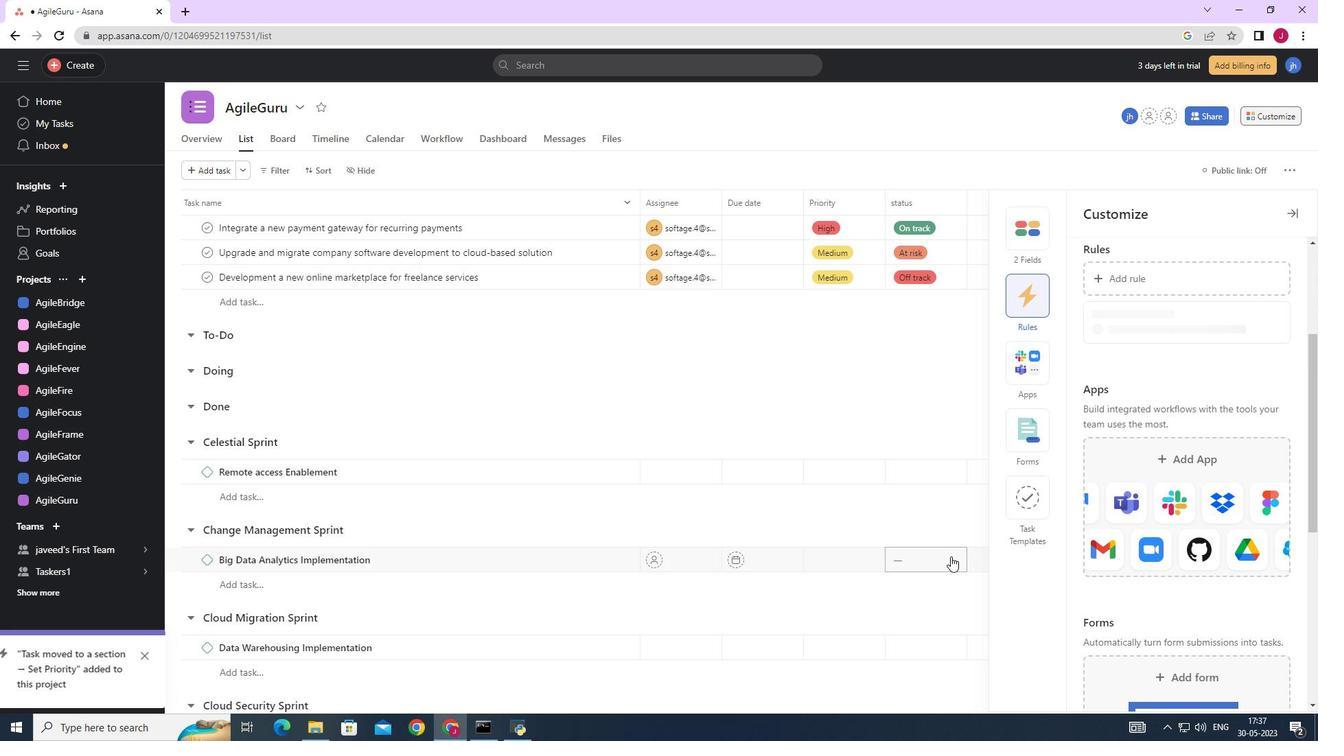 
